 Task: Look for products in the category "Prenatal Oils" from Store Brand only.
Action: Mouse moved to (233, 118)
Screenshot: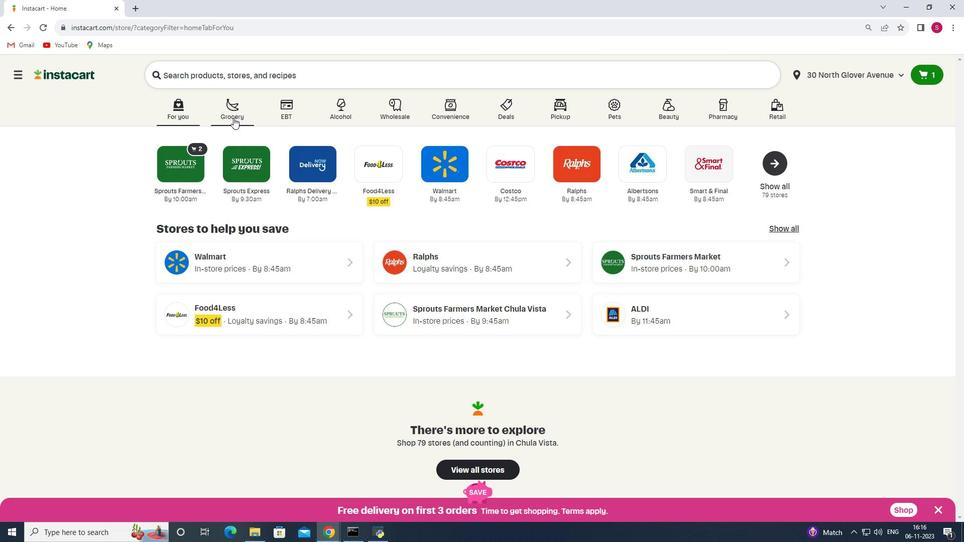 
Action: Mouse pressed left at (233, 118)
Screenshot: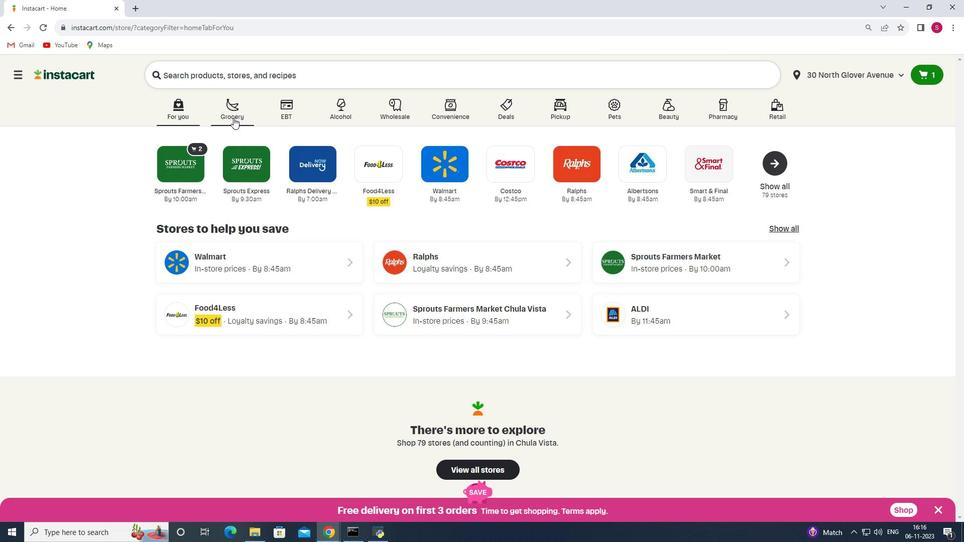 
Action: Mouse moved to (219, 286)
Screenshot: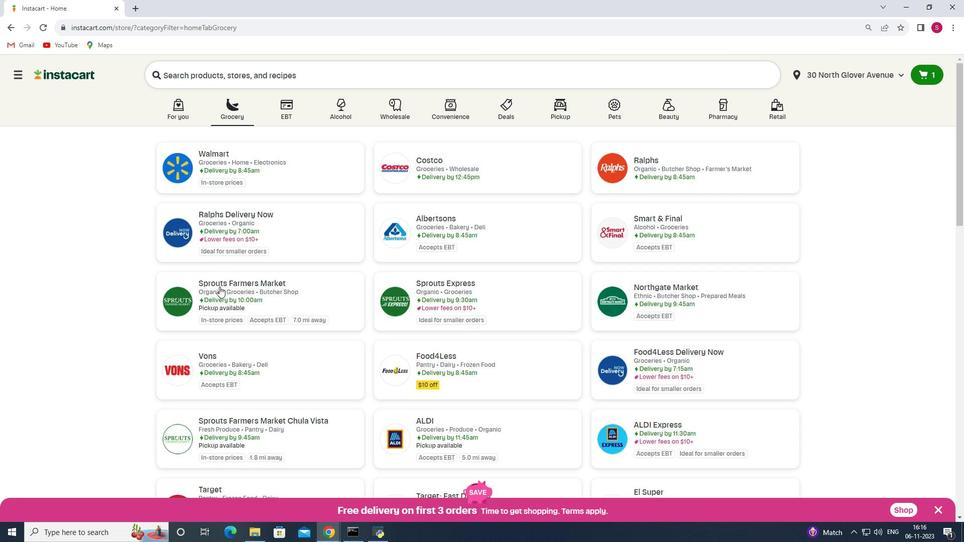 
Action: Mouse pressed left at (219, 286)
Screenshot: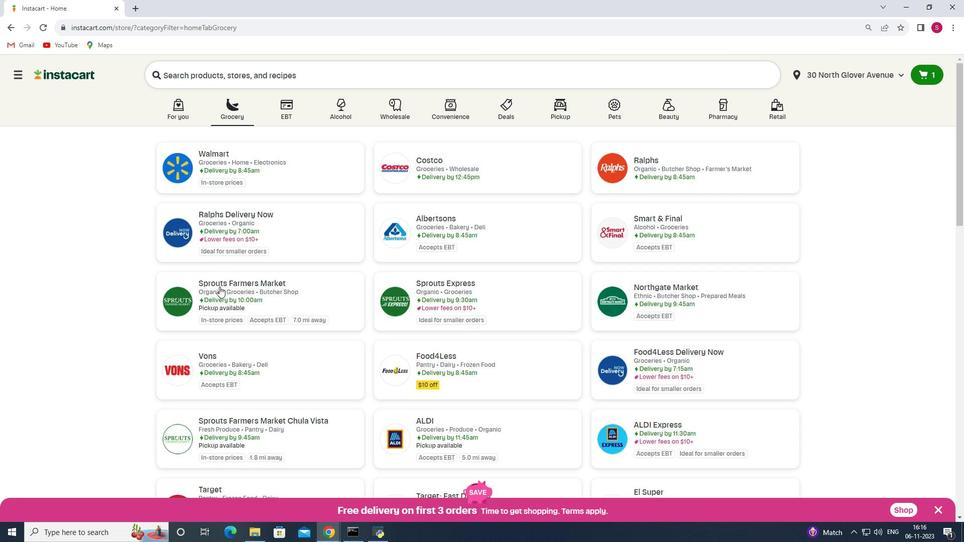 
Action: Mouse moved to (46, 333)
Screenshot: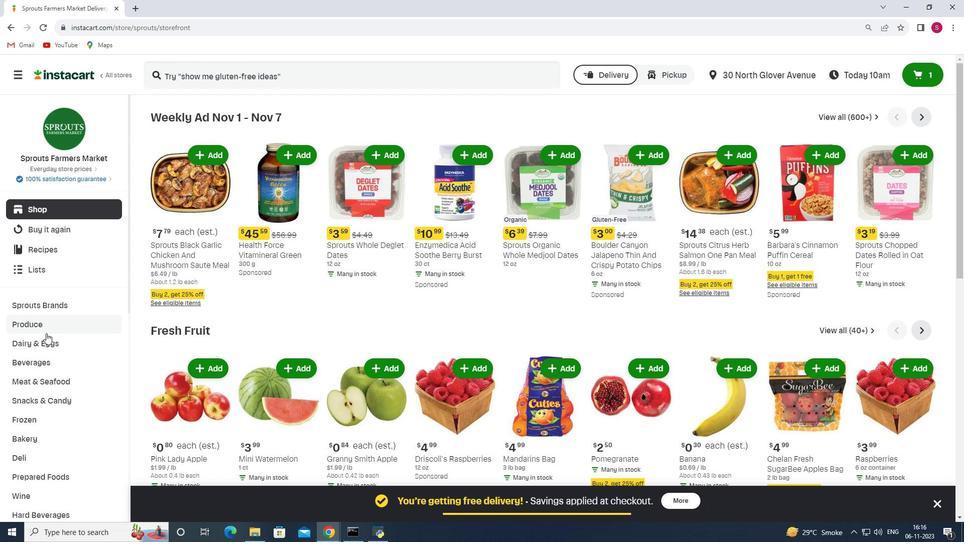 
Action: Mouse scrolled (46, 333) with delta (0, 0)
Screenshot: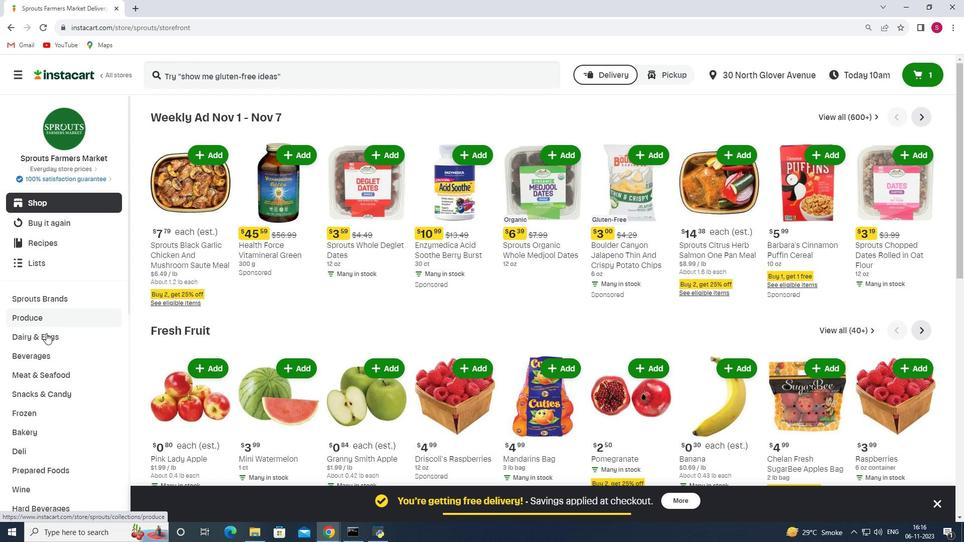 
Action: Mouse scrolled (46, 333) with delta (0, 0)
Screenshot: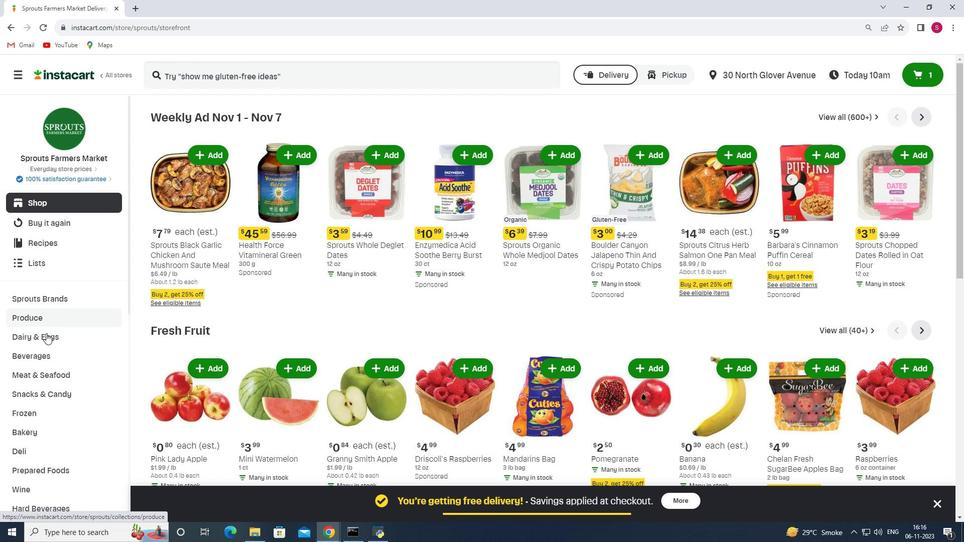 
Action: Mouse scrolled (46, 333) with delta (0, 0)
Screenshot: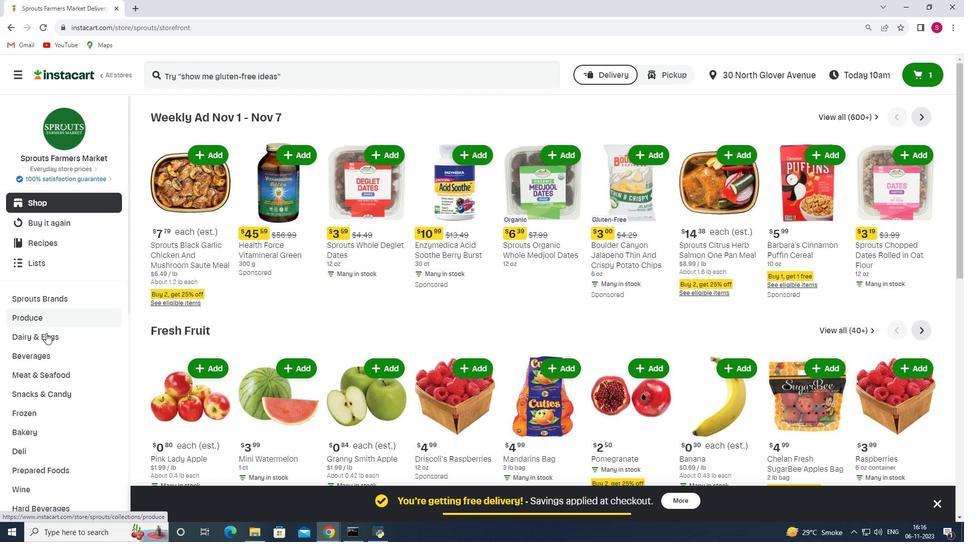 
Action: Mouse scrolled (46, 333) with delta (0, 0)
Screenshot: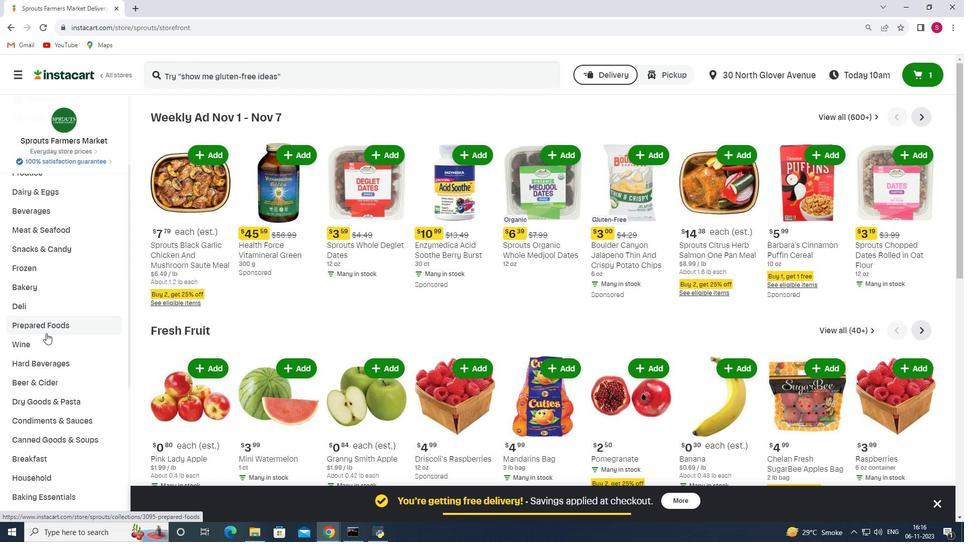 
Action: Mouse scrolled (46, 333) with delta (0, 0)
Screenshot: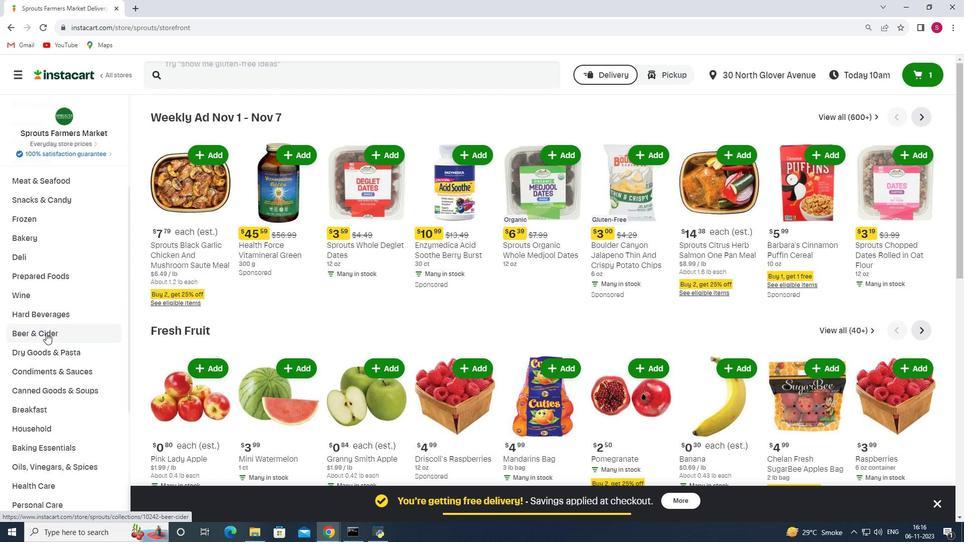 
Action: Mouse scrolled (46, 333) with delta (0, 0)
Screenshot: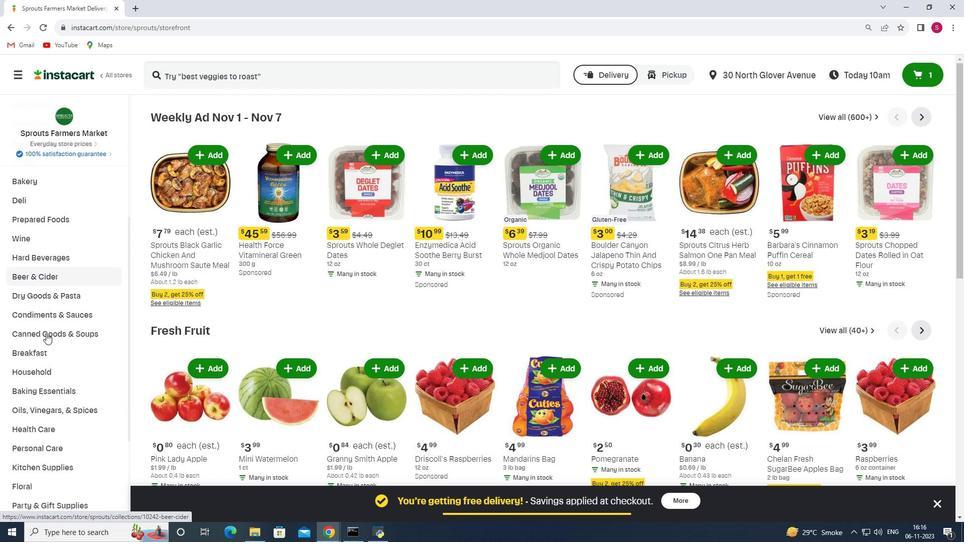 
Action: Mouse scrolled (46, 333) with delta (0, 0)
Screenshot: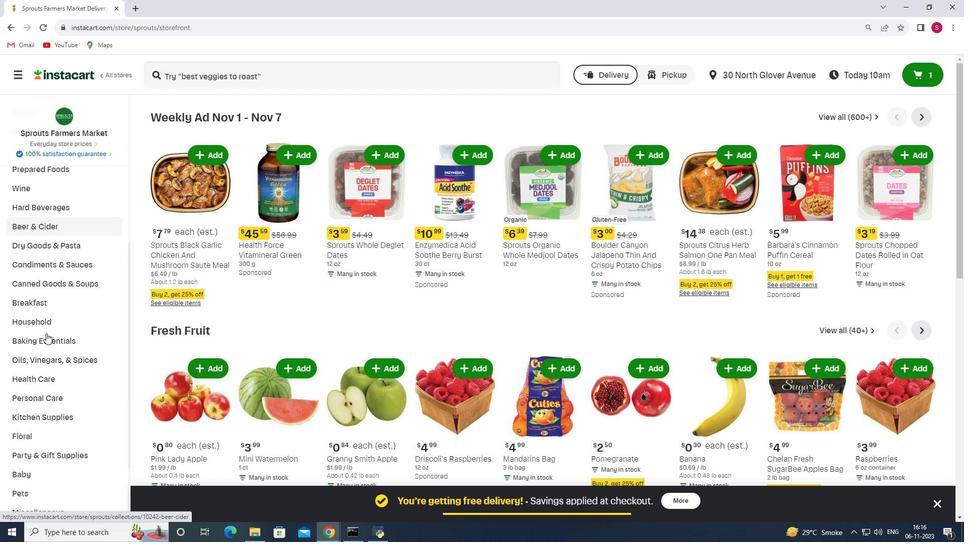 
Action: Mouse pressed left at (46, 333)
Screenshot: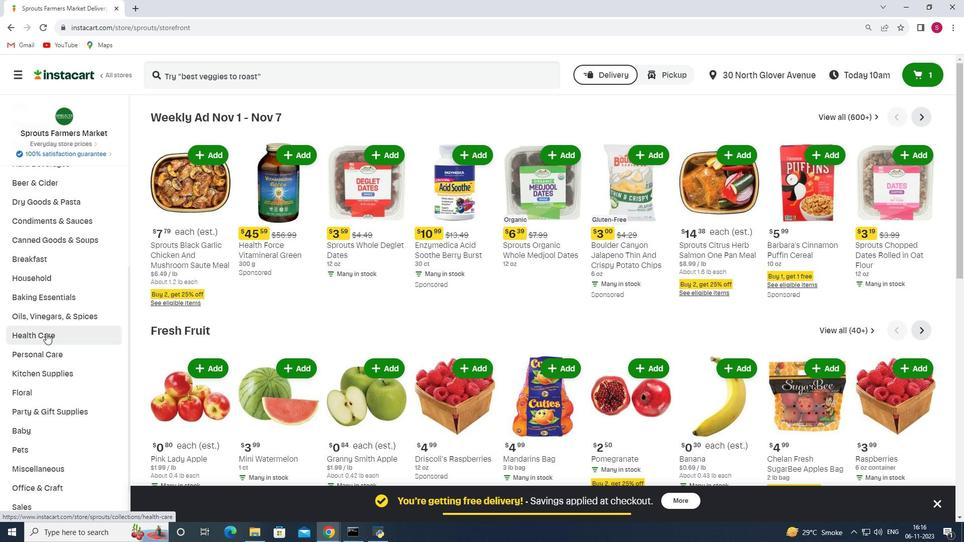 
Action: Mouse moved to (379, 139)
Screenshot: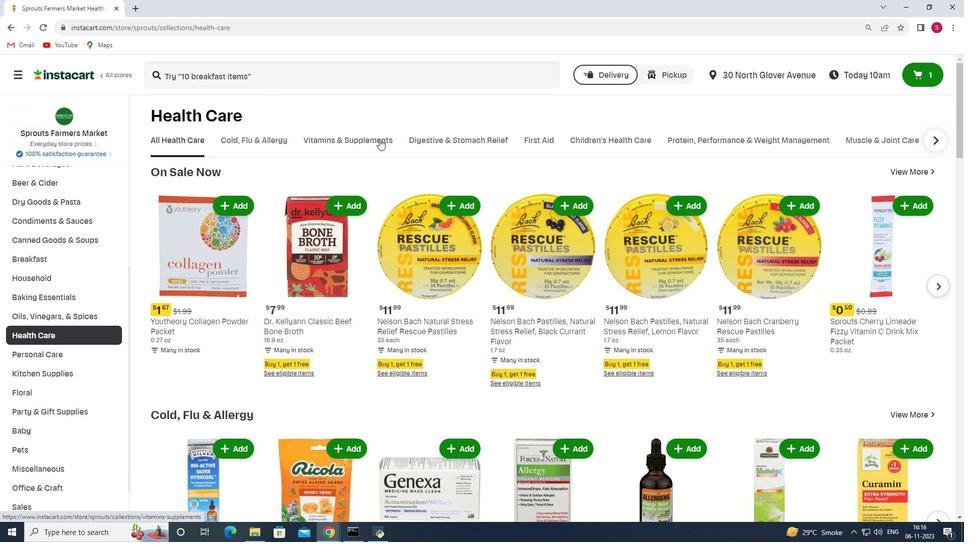 
Action: Mouse pressed left at (379, 139)
Screenshot: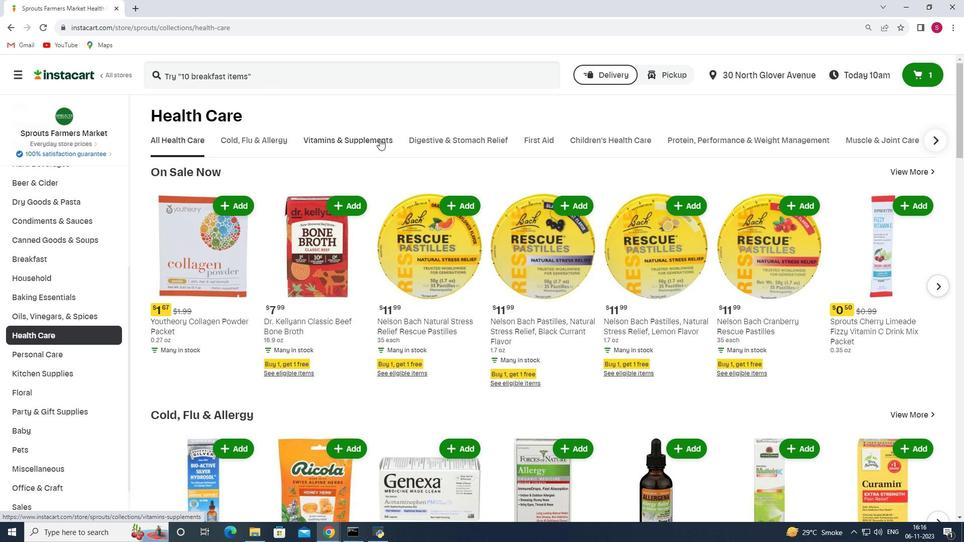 
Action: Mouse moved to (937, 184)
Screenshot: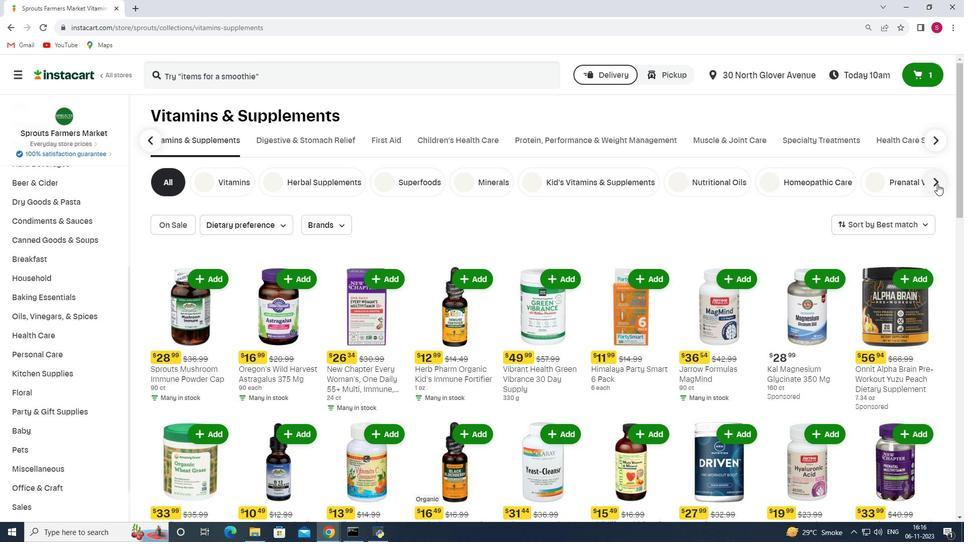 
Action: Mouse pressed left at (937, 184)
Screenshot: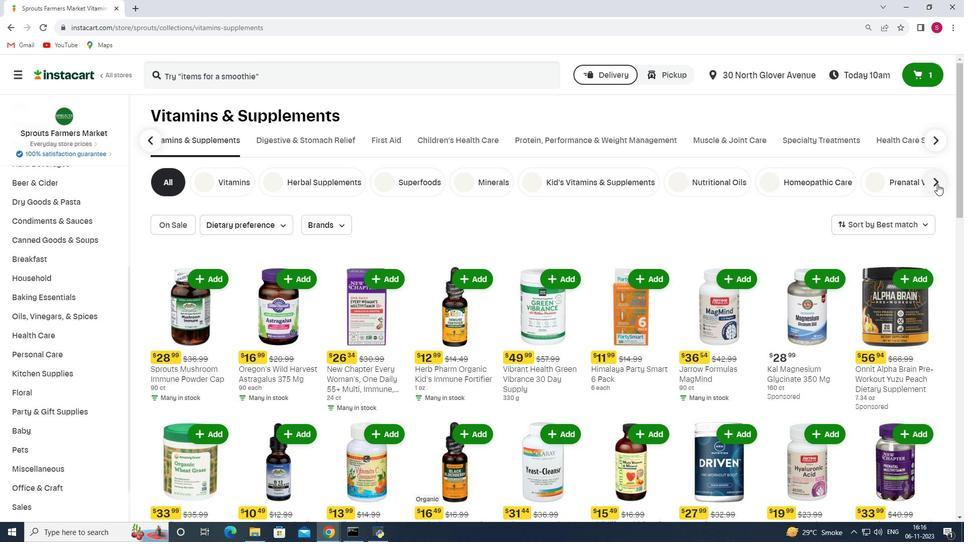 
Action: Mouse moved to (180, 184)
Screenshot: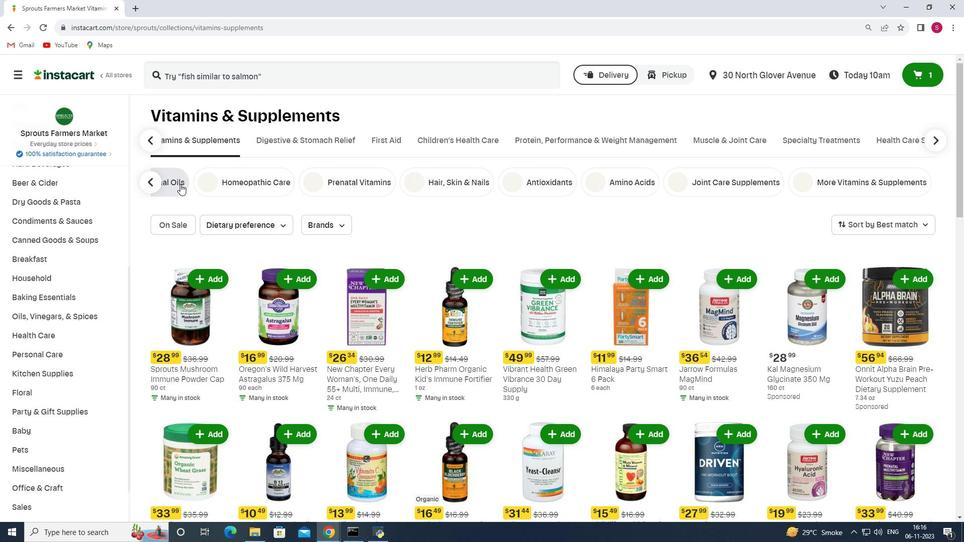 
Action: Mouse pressed left at (180, 184)
Screenshot: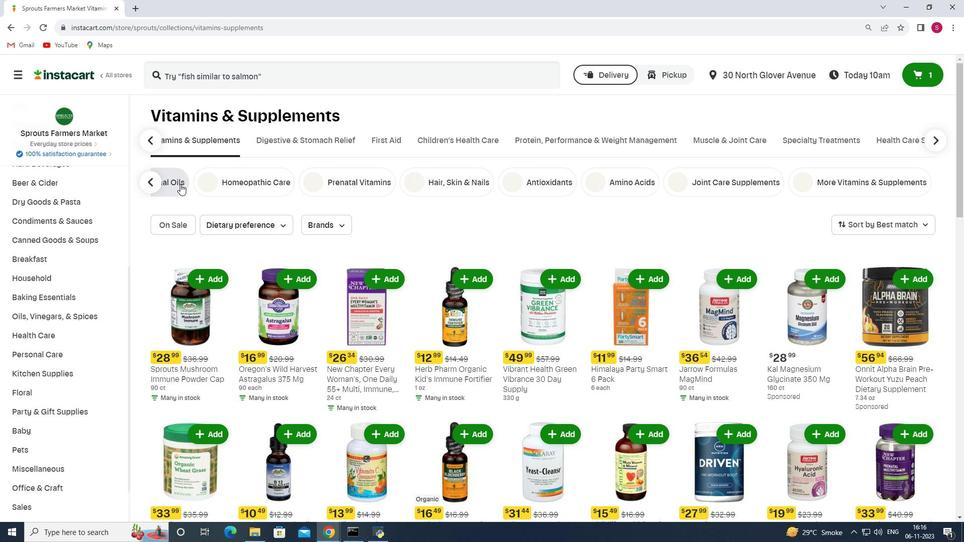 
Action: Mouse moved to (242, 224)
Screenshot: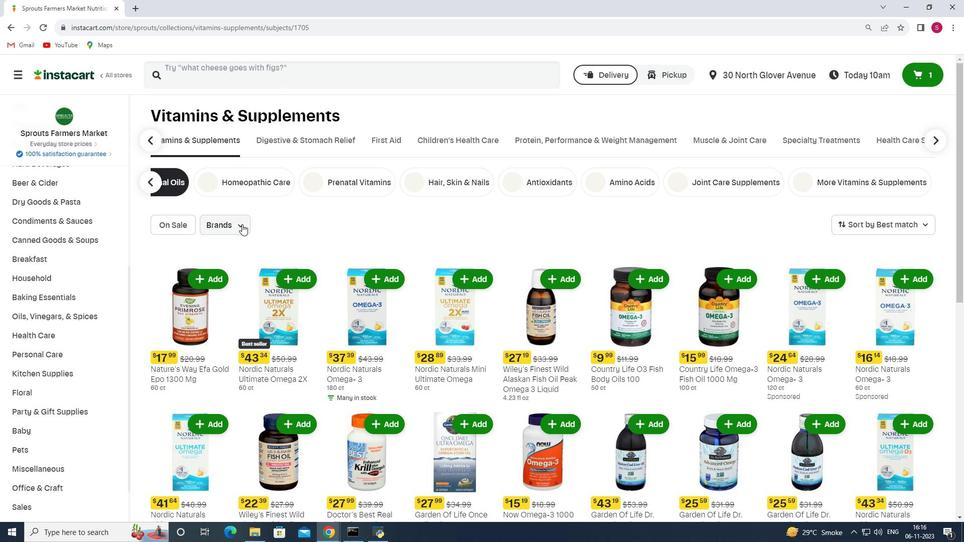
Action: Mouse pressed left at (242, 224)
Screenshot: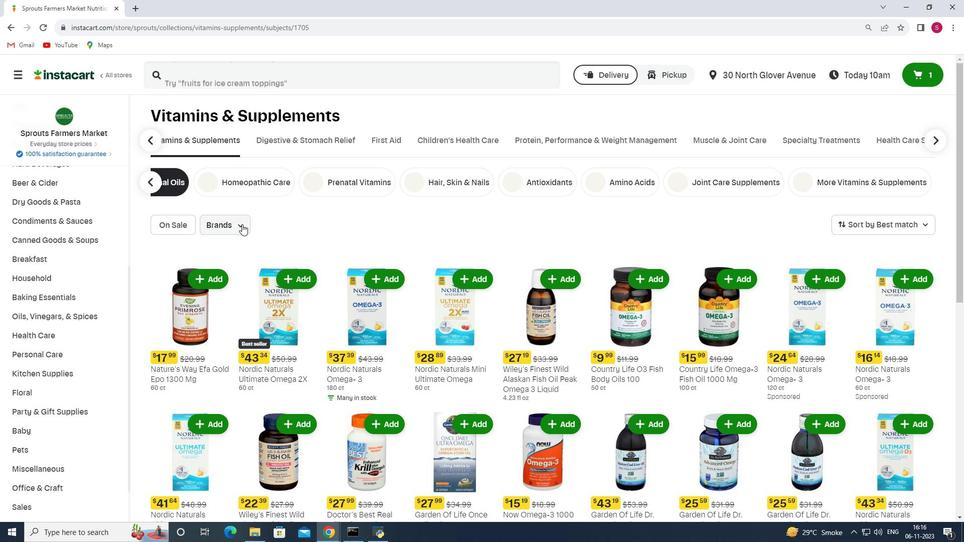 
Action: Mouse moved to (216, 252)
Screenshot: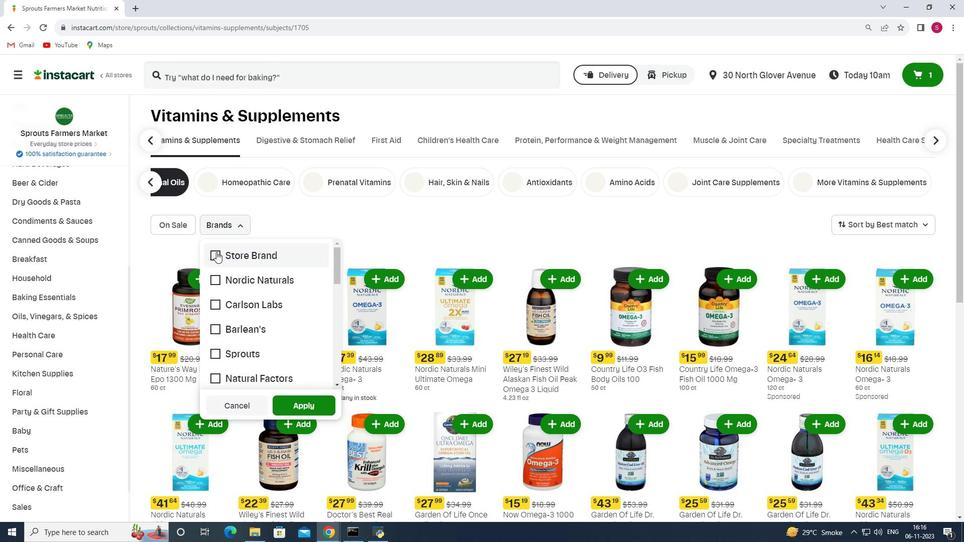 
Action: Mouse pressed left at (216, 252)
Screenshot: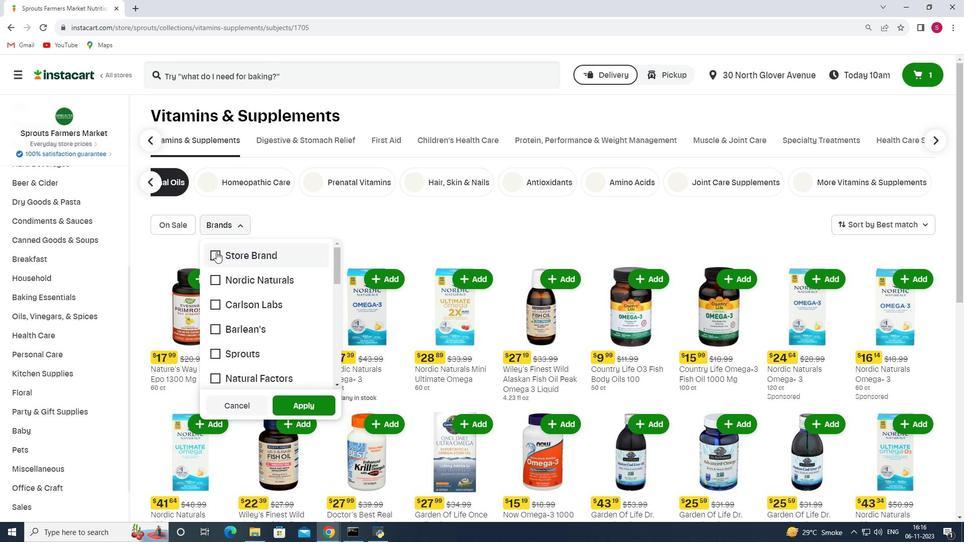 
Action: Mouse moved to (285, 399)
Screenshot: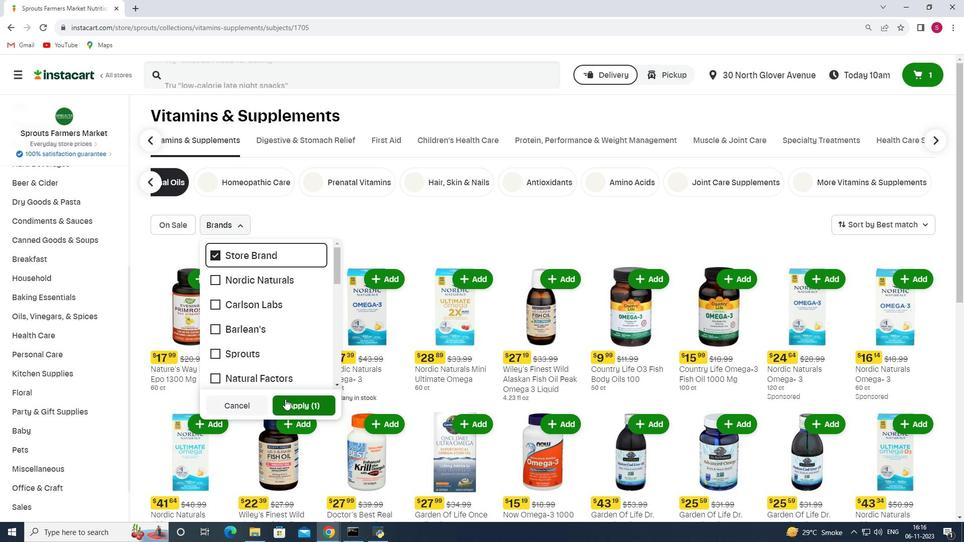 
Action: Mouse pressed left at (285, 399)
Screenshot: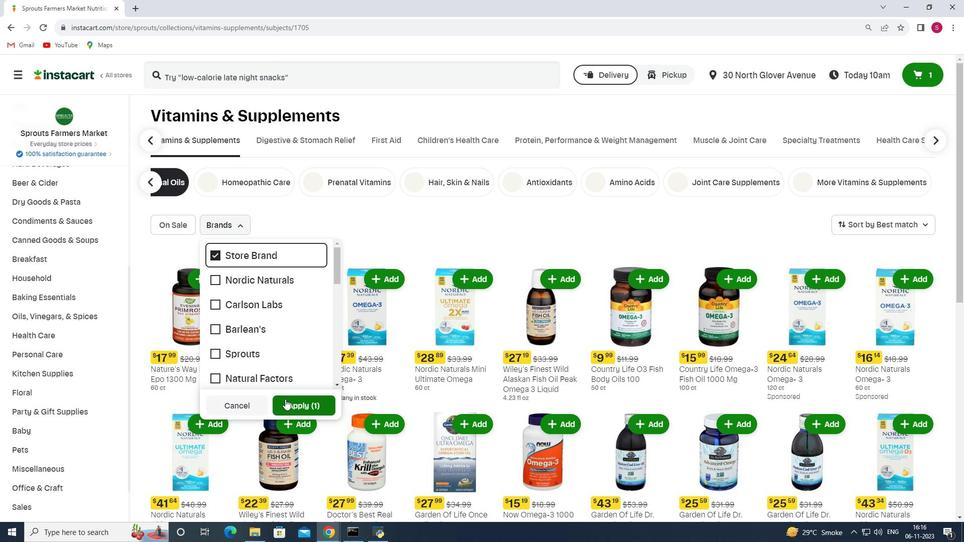 
